 Task: Create in the project ChainTech and in the Backlog issue 'Integrate a new video recording feature into an existing mobile application to enhance user-generated content and social sharing' a child issue 'Automated infrastructure disaster recovery testing and reporting', and assign it to team member softage.2@softage.net. Create in the project ChainTech and in the Backlog issue 'Develop a new tool for automated testing of web application load testing and performance under high traffic conditions' a child issue 'Integration with recruiting management systems', and assign it to team member softage.3@softage.net
Action: Mouse moved to (222, 66)
Screenshot: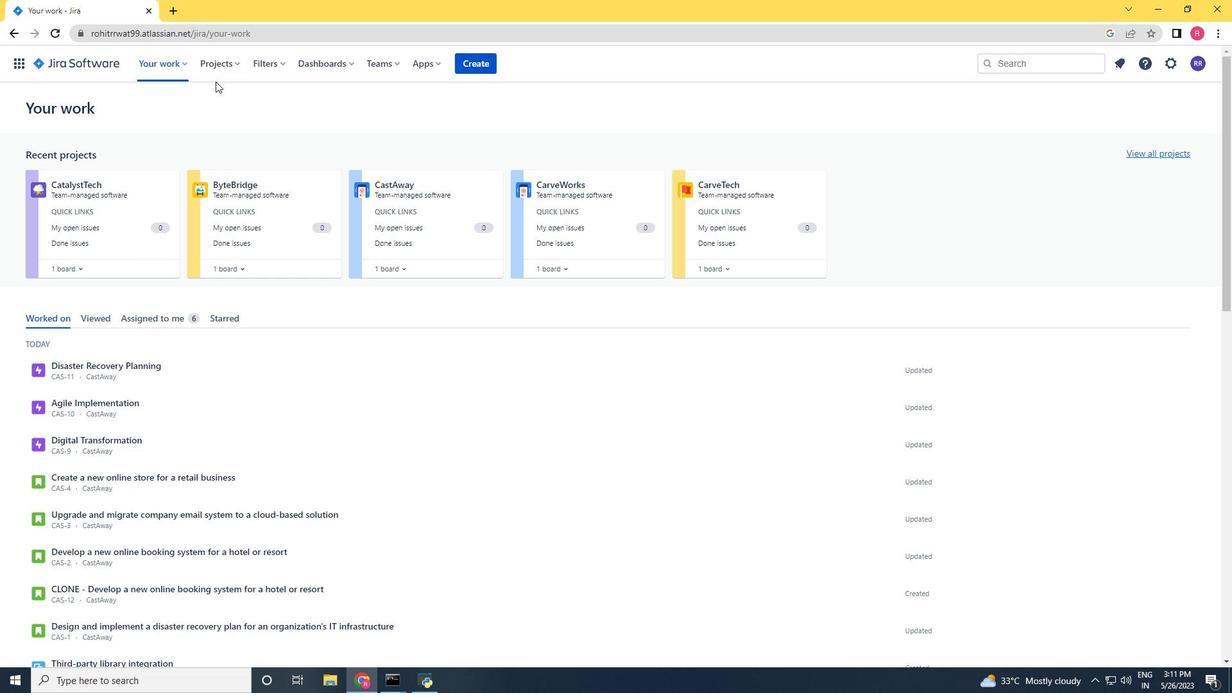 
Action: Mouse pressed left at (222, 66)
Screenshot: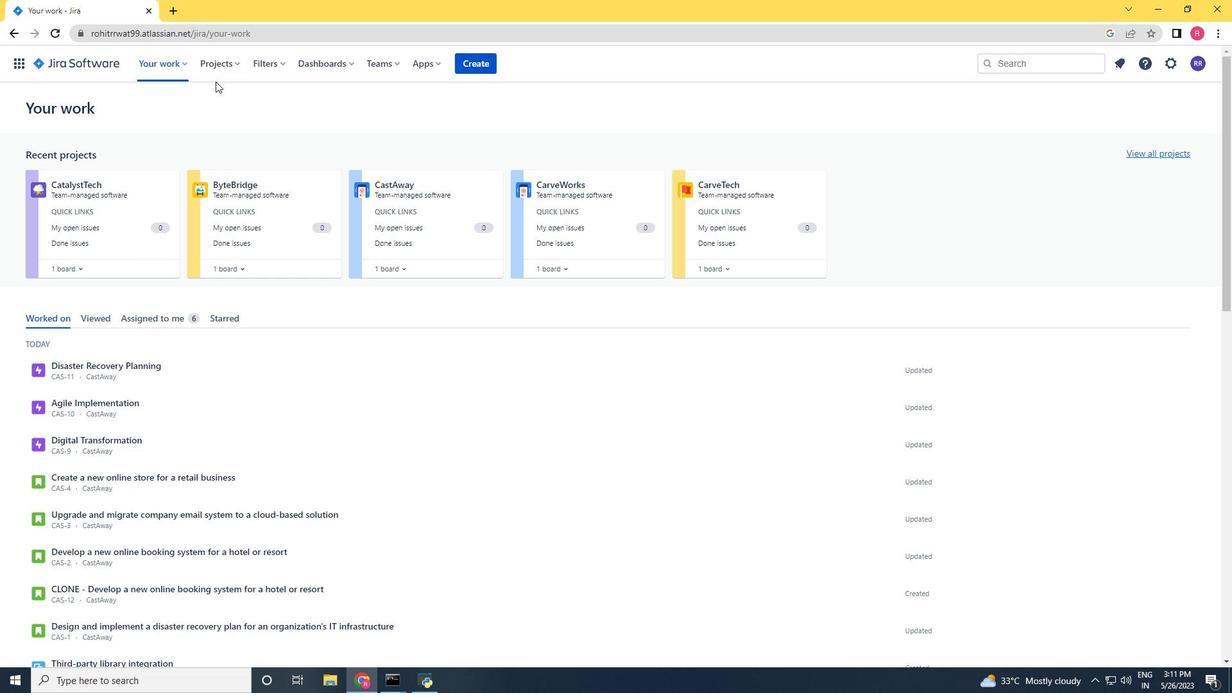 
Action: Mouse moved to (257, 125)
Screenshot: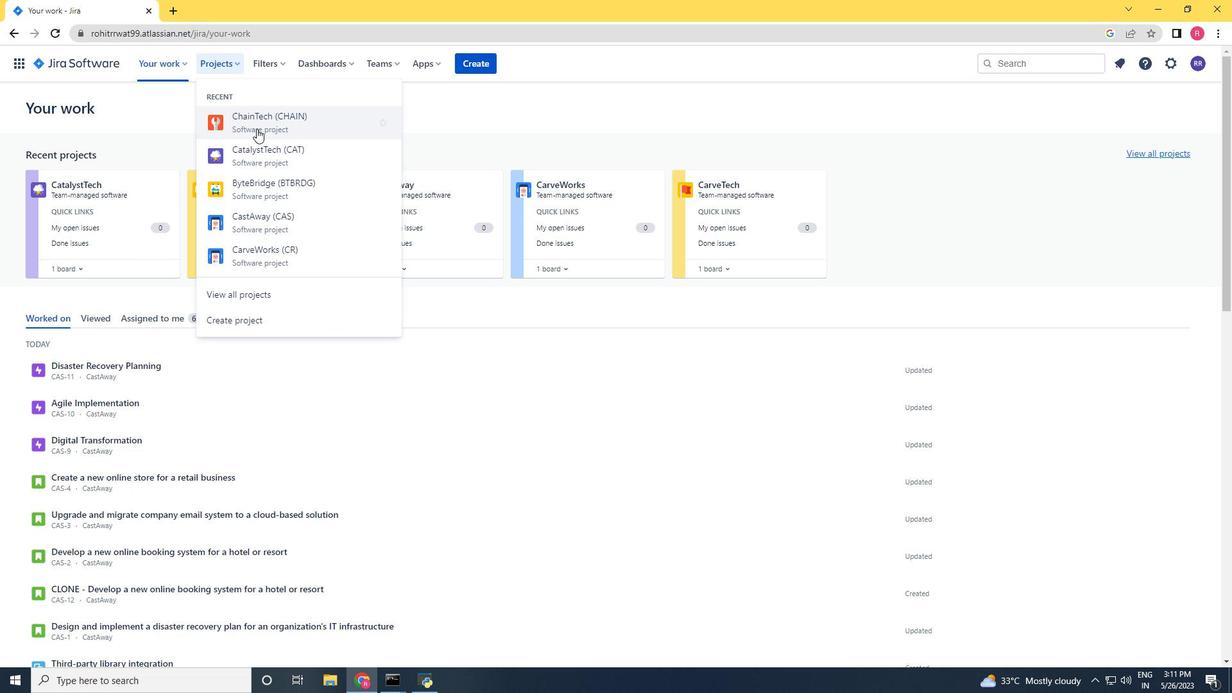 
Action: Mouse pressed left at (257, 125)
Screenshot: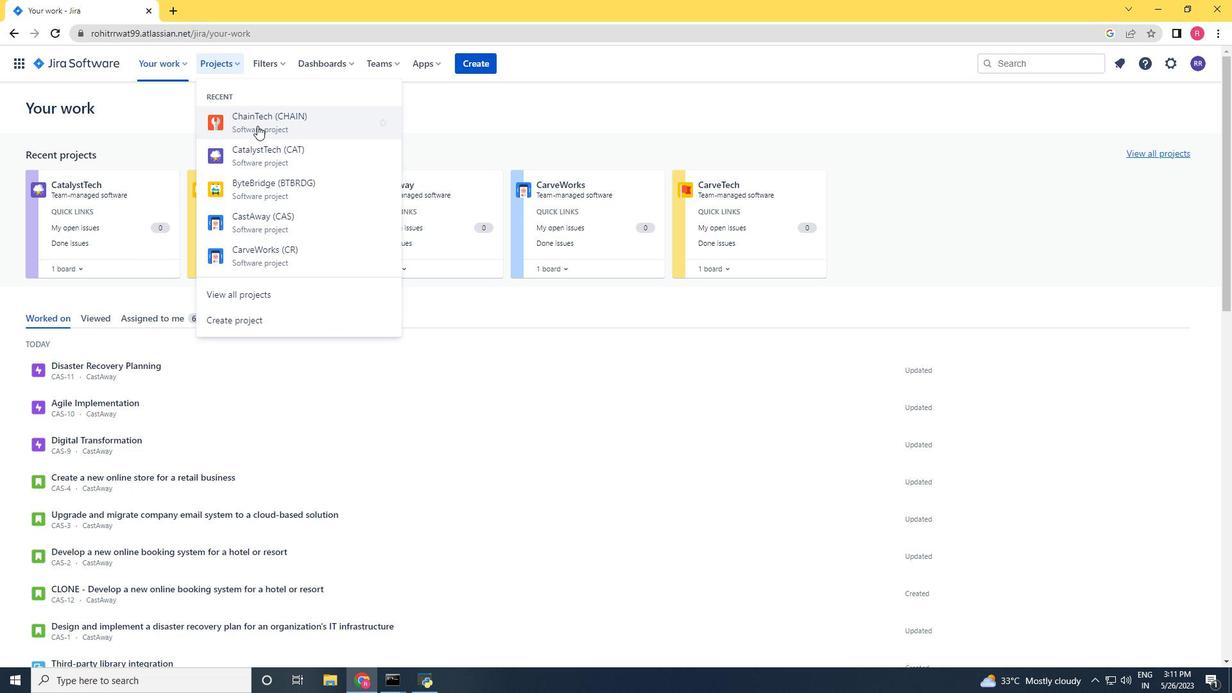 
Action: Mouse moved to (75, 199)
Screenshot: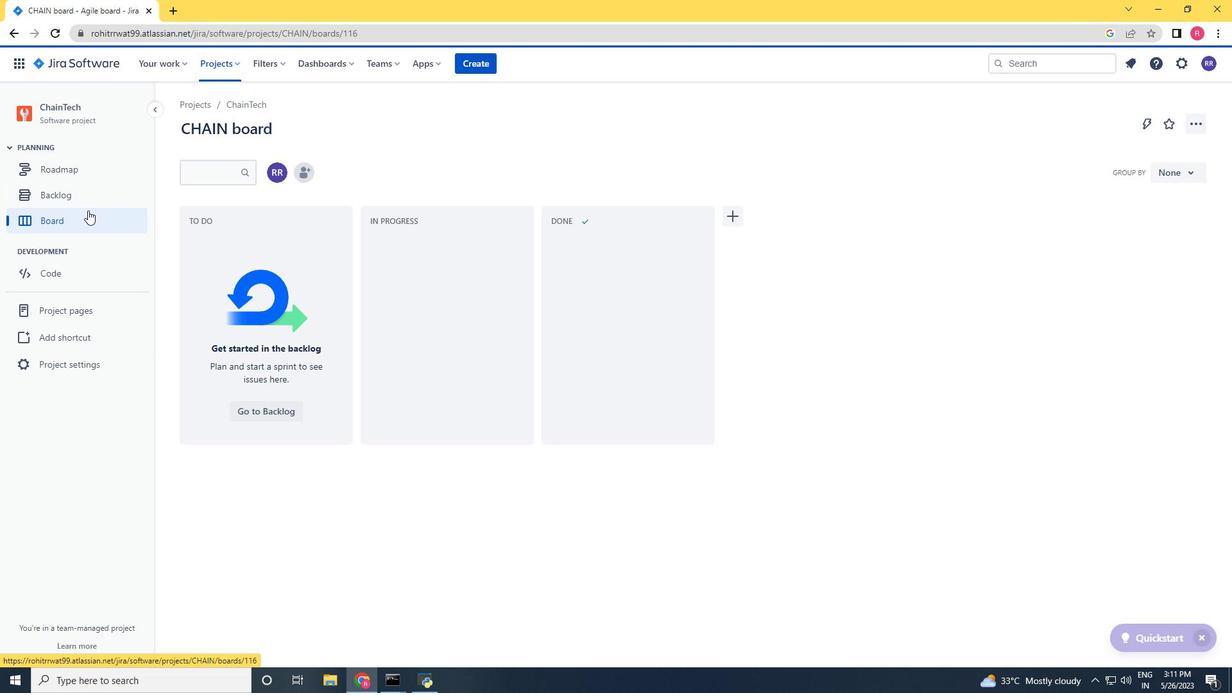 
Action: Mouse pressed left at (75, 199)
Screenshot: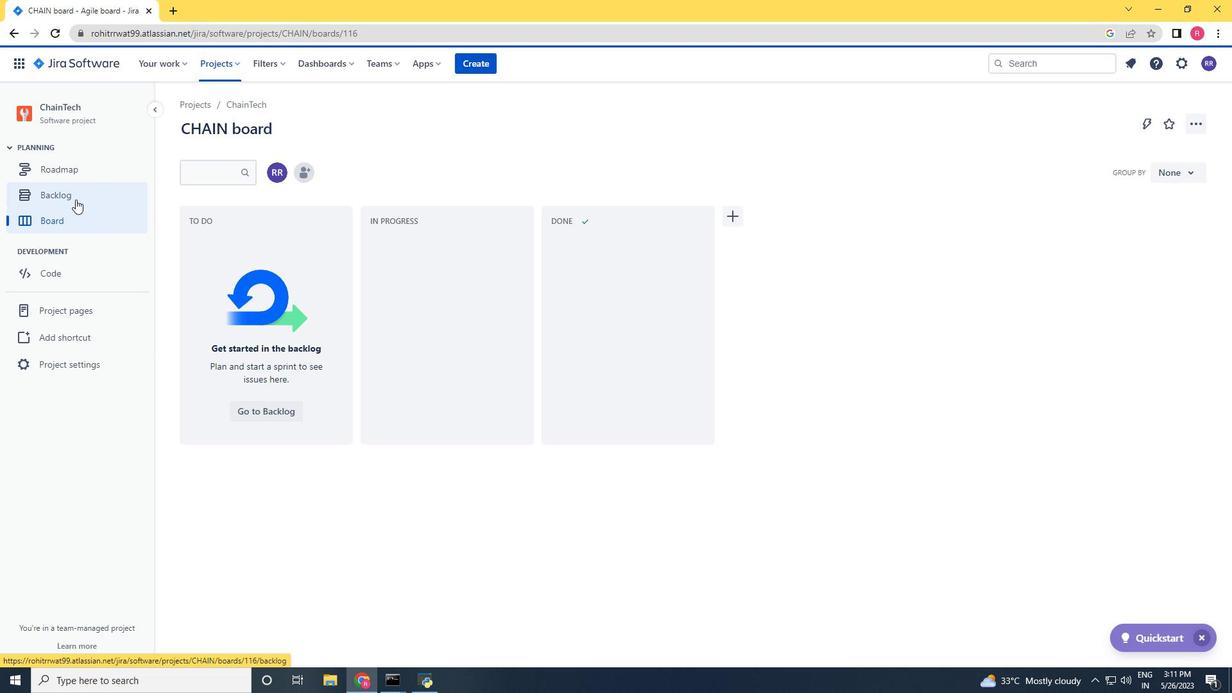 
Action: Mouse moved to (937, 340)
Screenshot: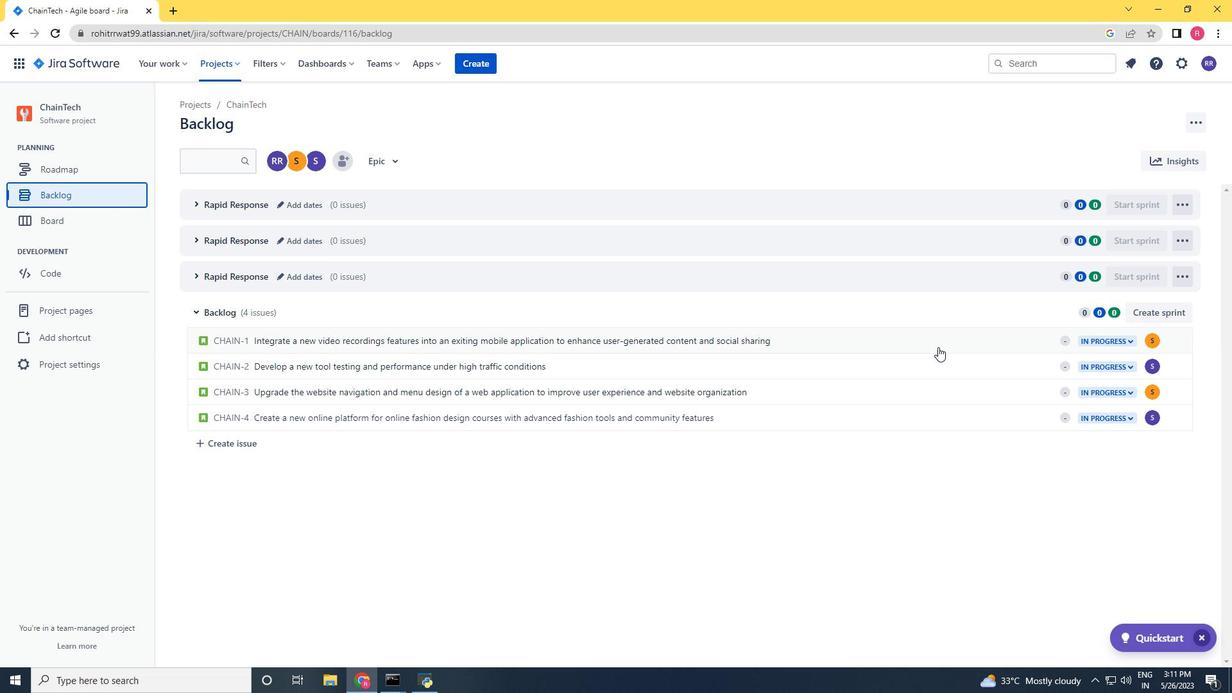 
Action: Mouse pressed left at (937, 340)
Screenshot: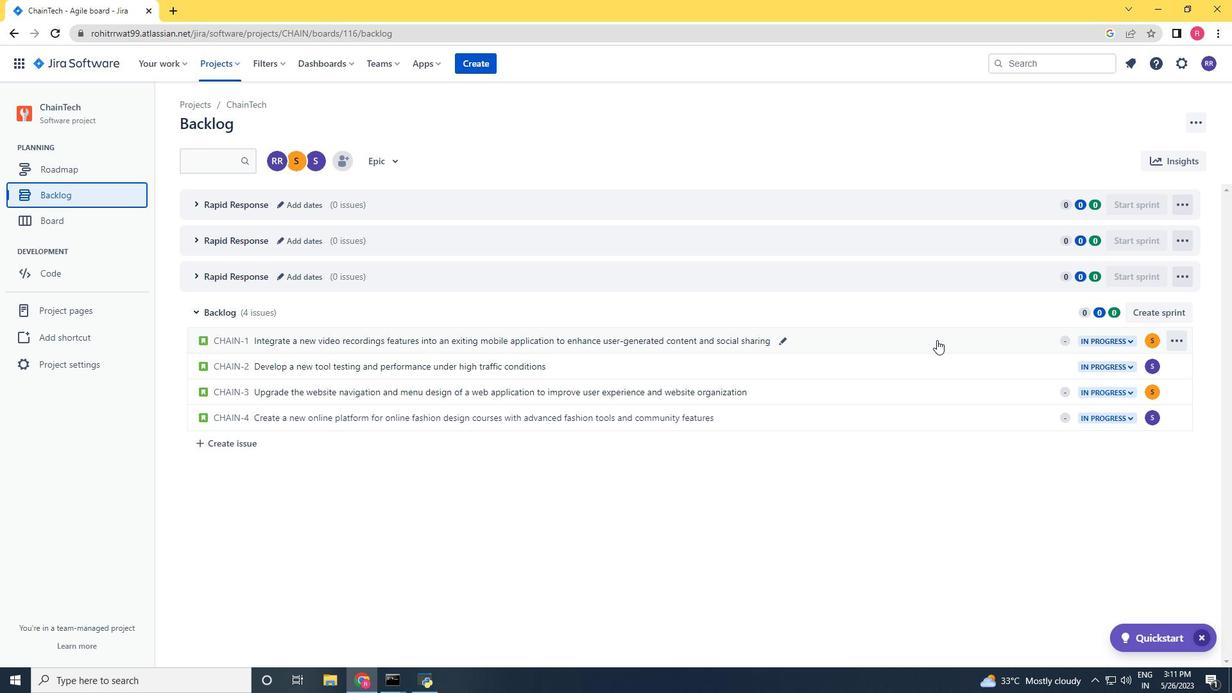 
Action: Mouse moved to (1005, 320)
Screenshot: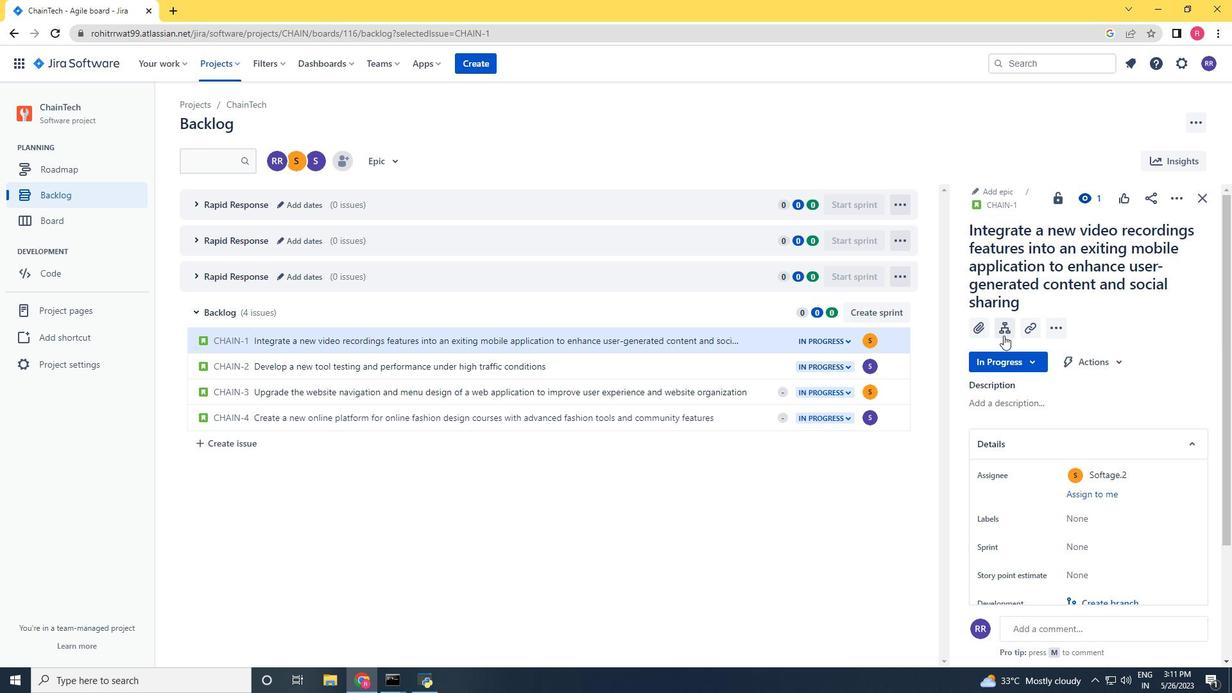 
Action: Mouse pressed left at (1005, 320)
Screenshot: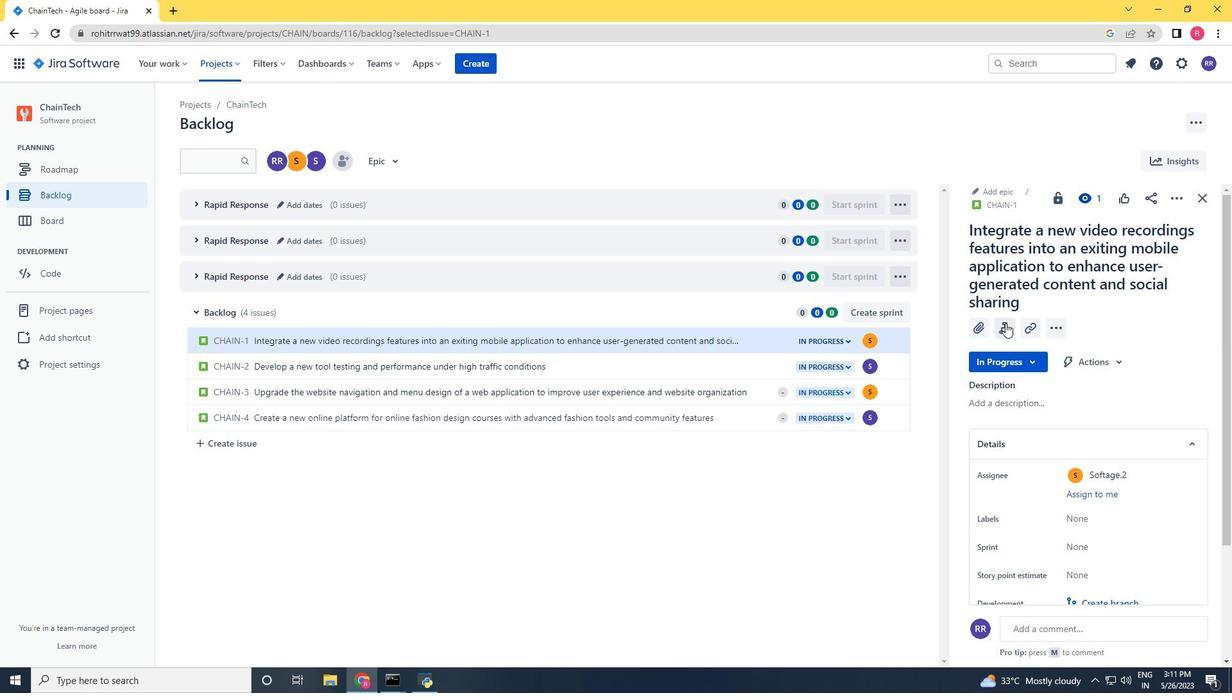
Action: Mouse moved to (1017, 424)
Screenshot: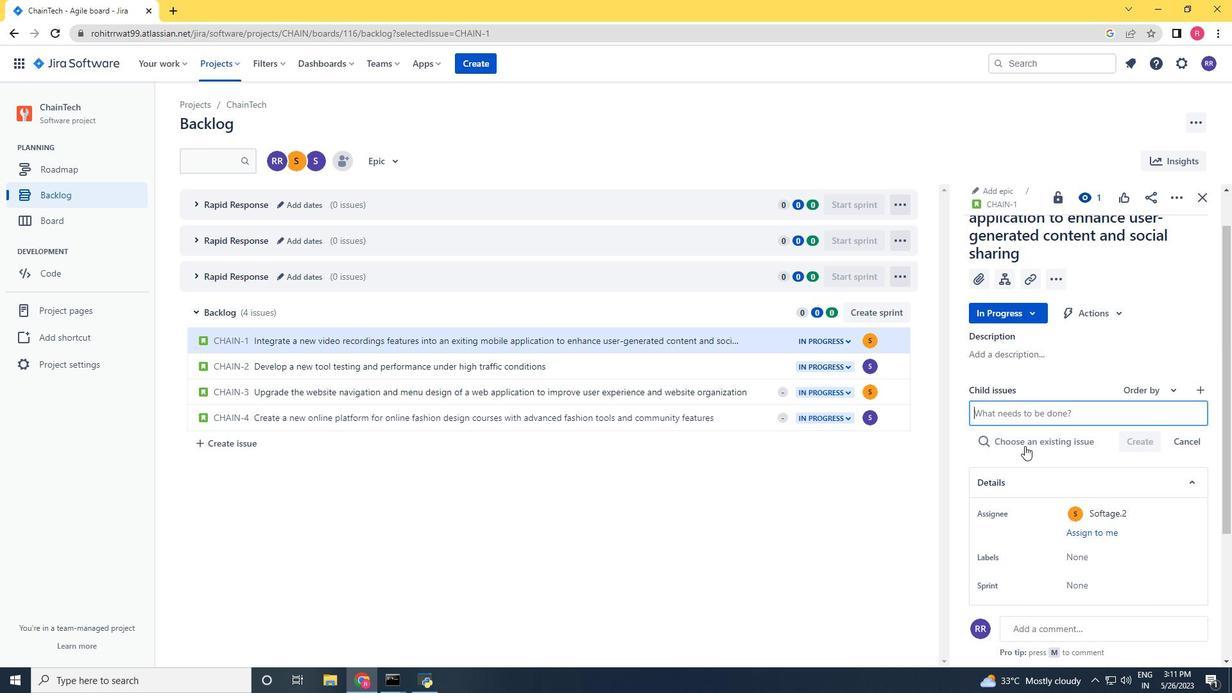 
Action: Key pressed <Key.shift>Automated<Key.space>infrastur<Key.backspace><Key.backspace><Key.backspace><Key.backspace>a<Key.backspace>structure<Key.space>disaster<Key.space>recovery<Key.space>testing<Key.space>and<Key.space>reporting<Key.space><Key.enter>
Screenshot: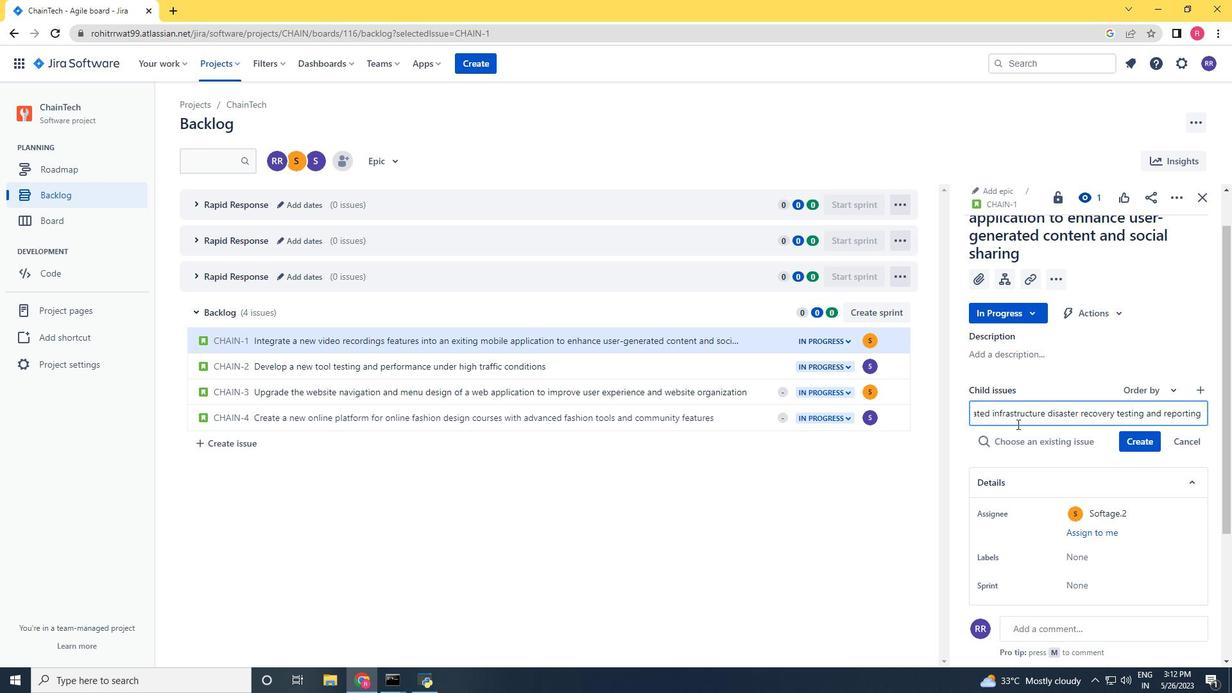 
Action: Mouse moved to (1151, 423)
Screenshot: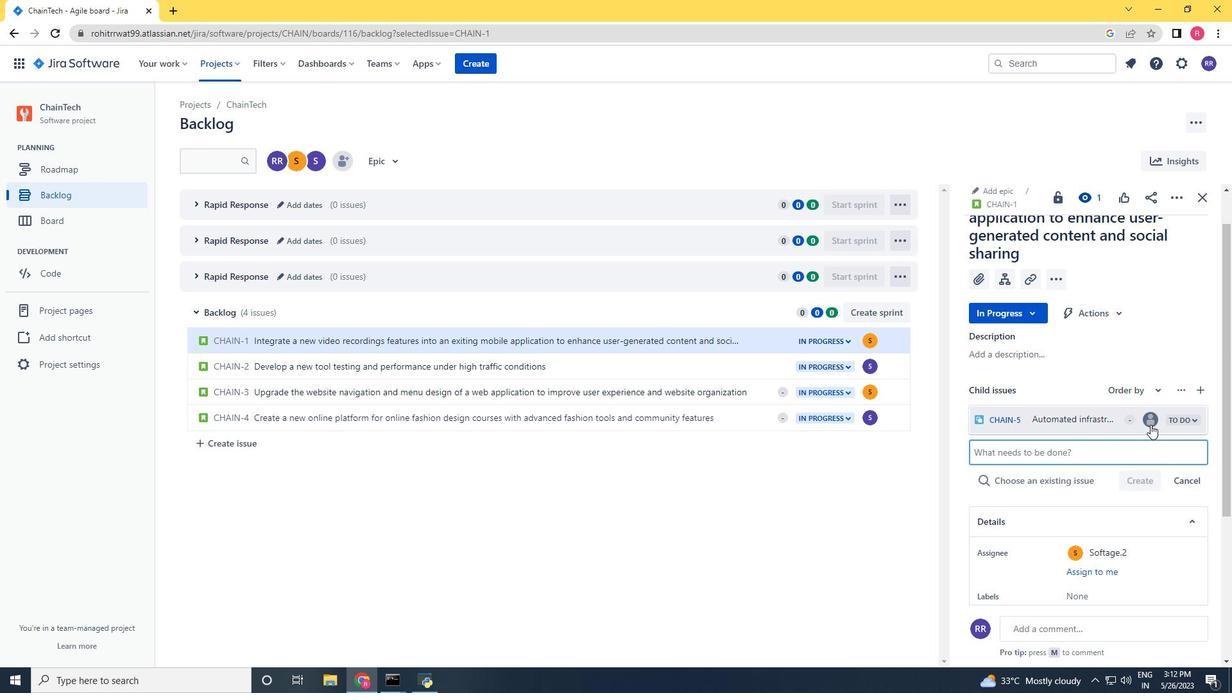 
Action: Mouse pressed left at (1151, 423)
Screenshot: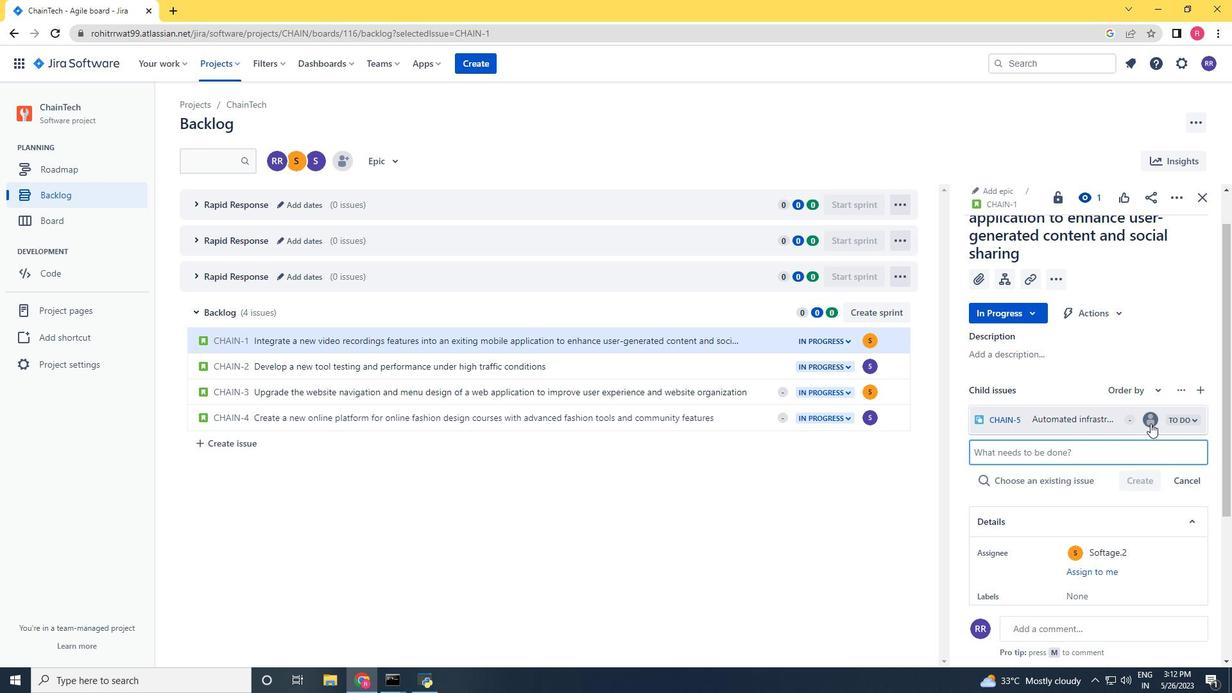 
Action: Key pressed softage.2<Key.shift><Key.shift><Key.shift><Key.shift><Key.shift><Key.shift><Key.shift><Key.shift><Key.shift><Key.shift><Key.shift><Key.shift>@softage.net
Screenshot: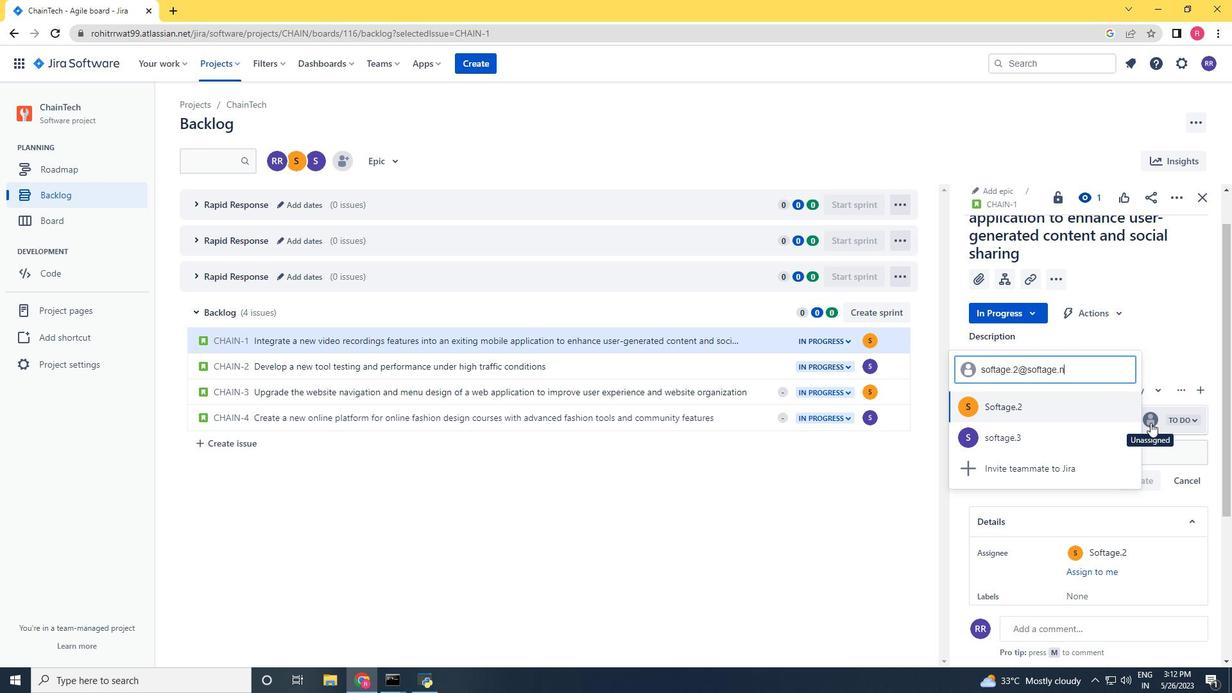 
Action: Mouse moved to (1047, 417)
Screenshot: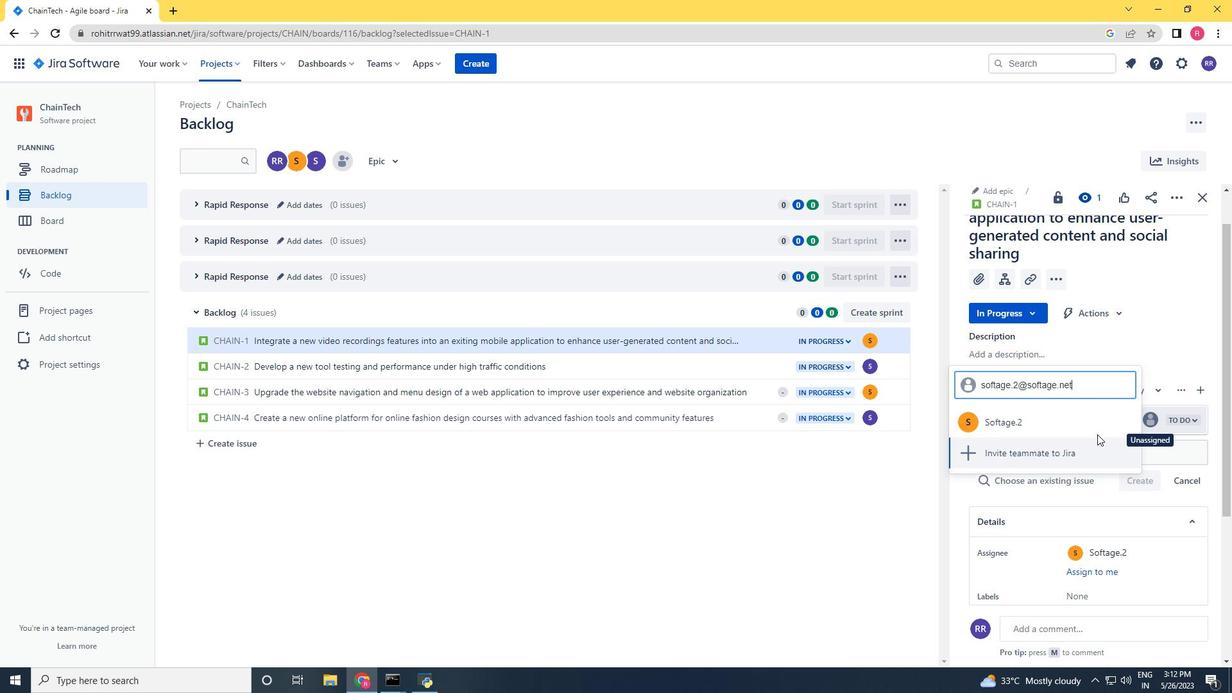 
Action: Mouse pressed left at (1047, 417)
Screenshot: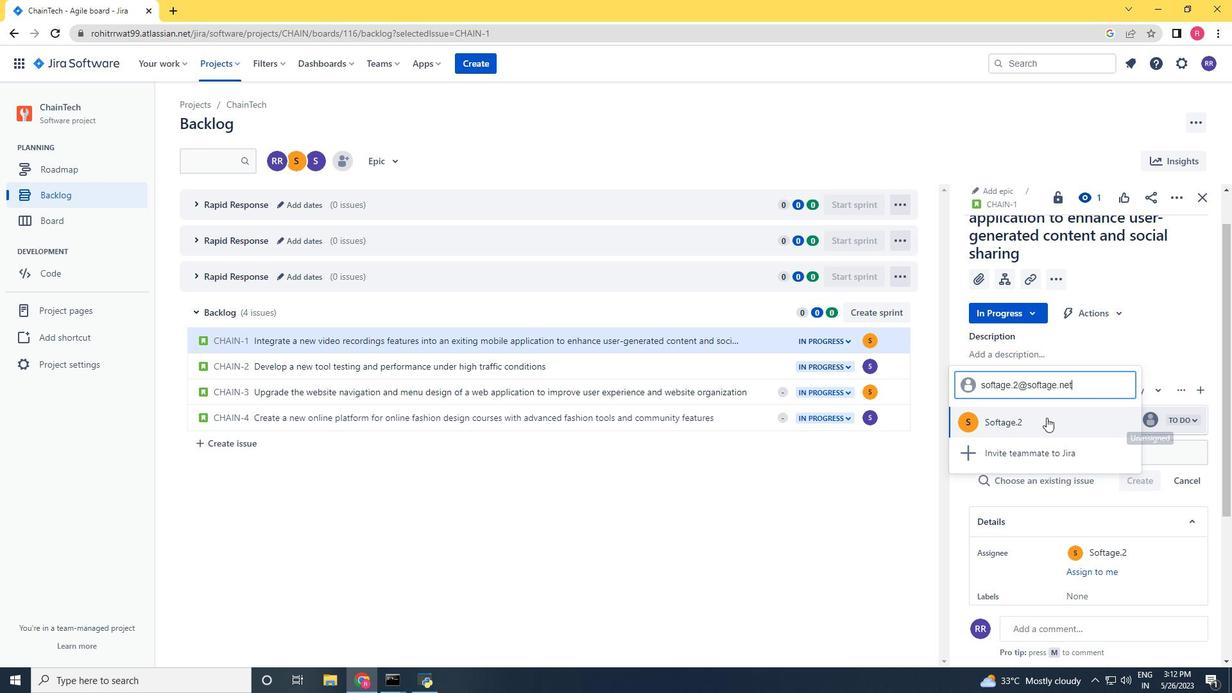 
Action: Mouse moved to (754, 362)
Screenshot: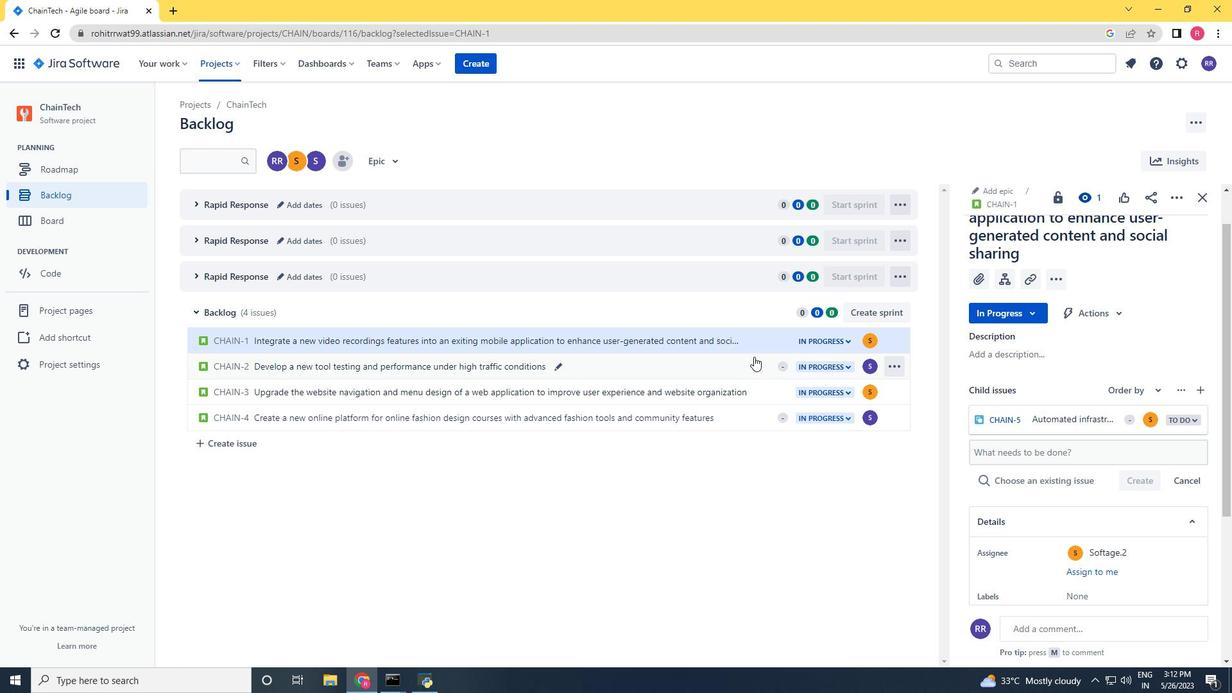
Action: Mouse pressed left at (754, 362)
Screenshot: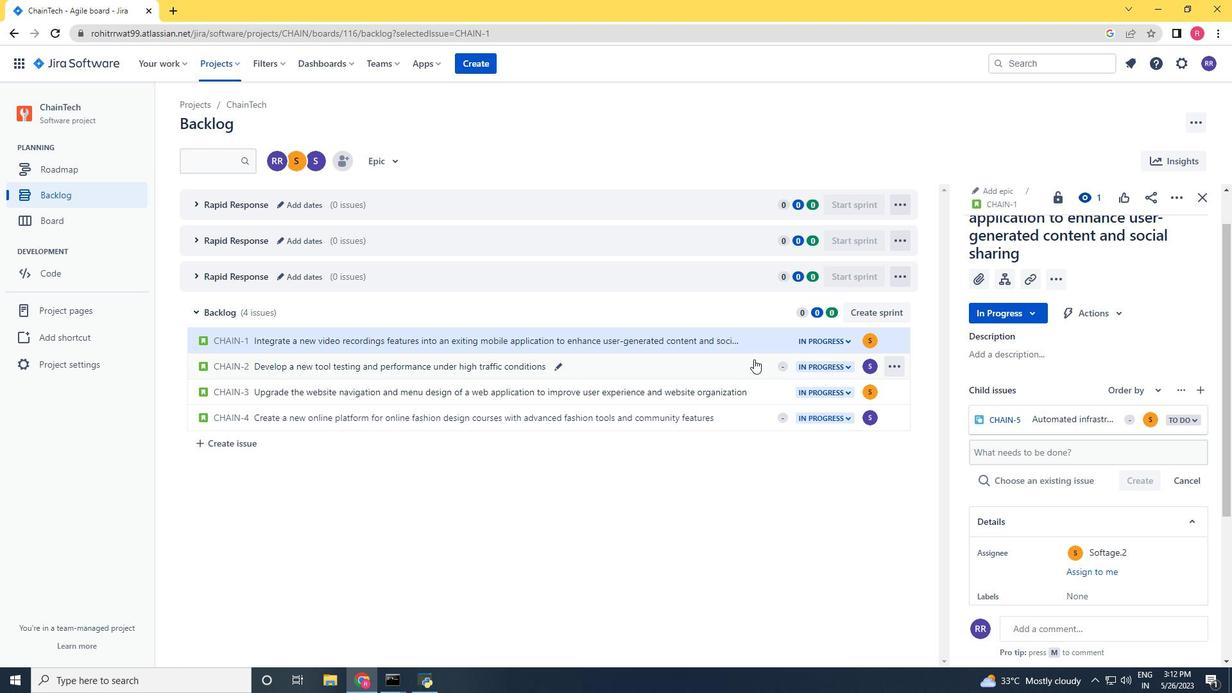 
Action: Mouse moved to (1002, 294)
Screenshot: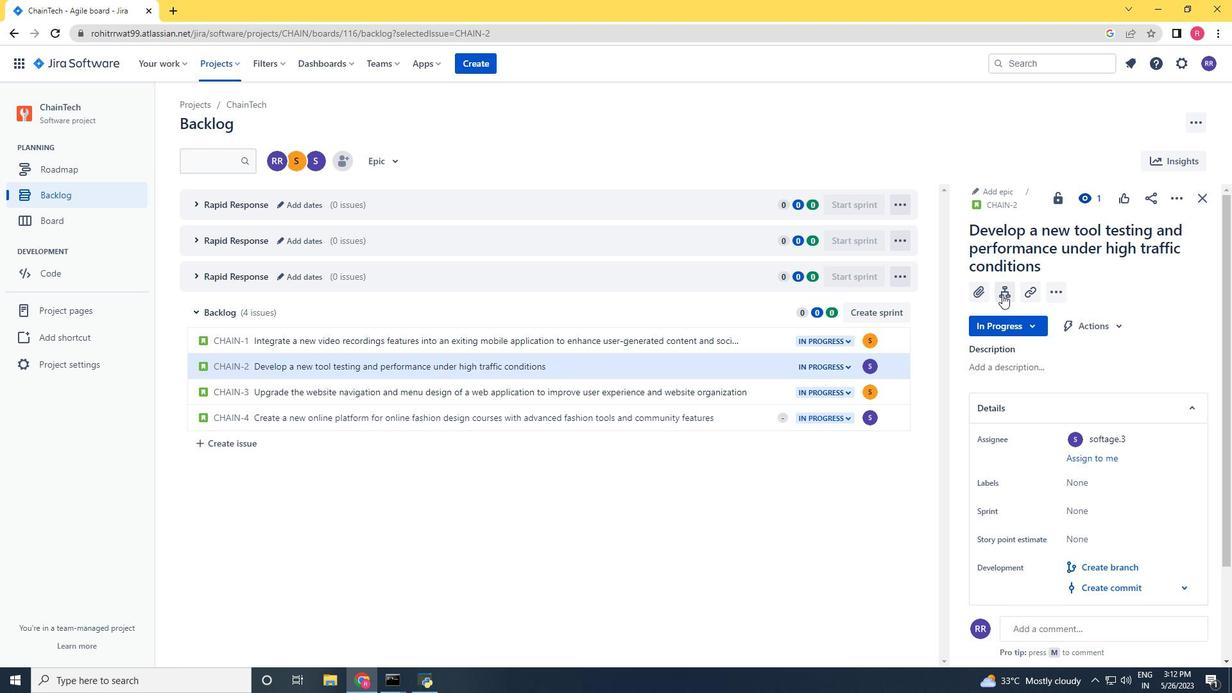 
Action: Mouse pressed left at (1002, 294)
Screenshot: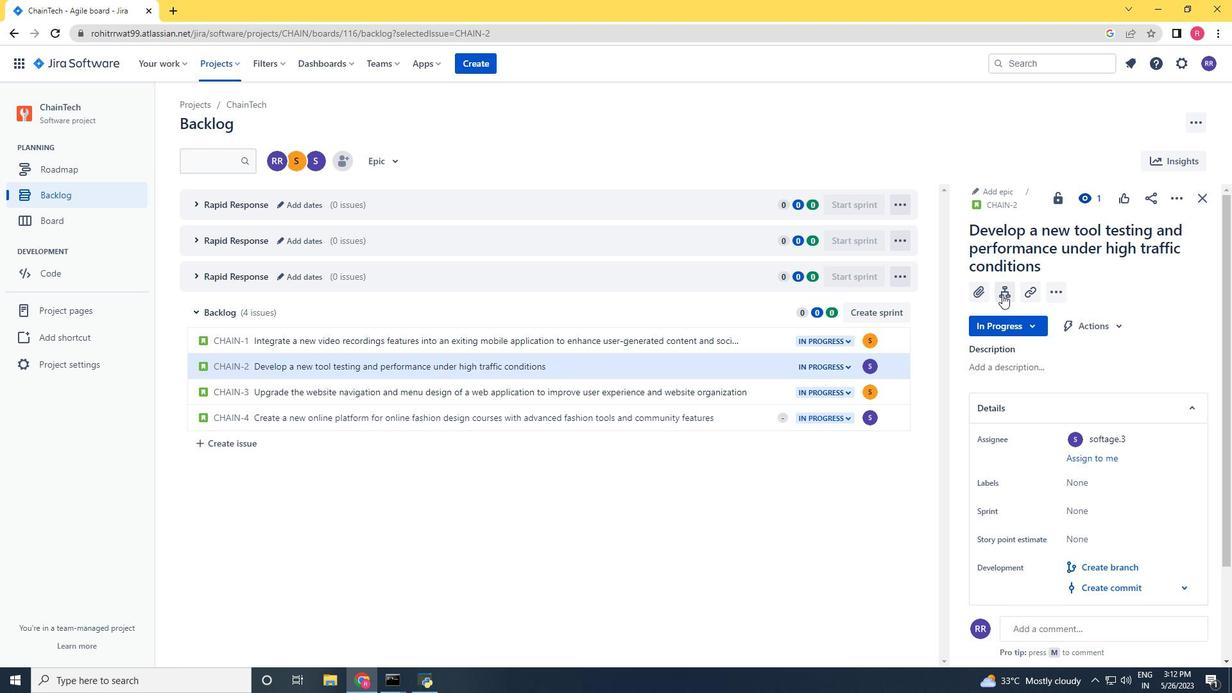 
Action: Mouse moved to (1129, 298)
Screenshot: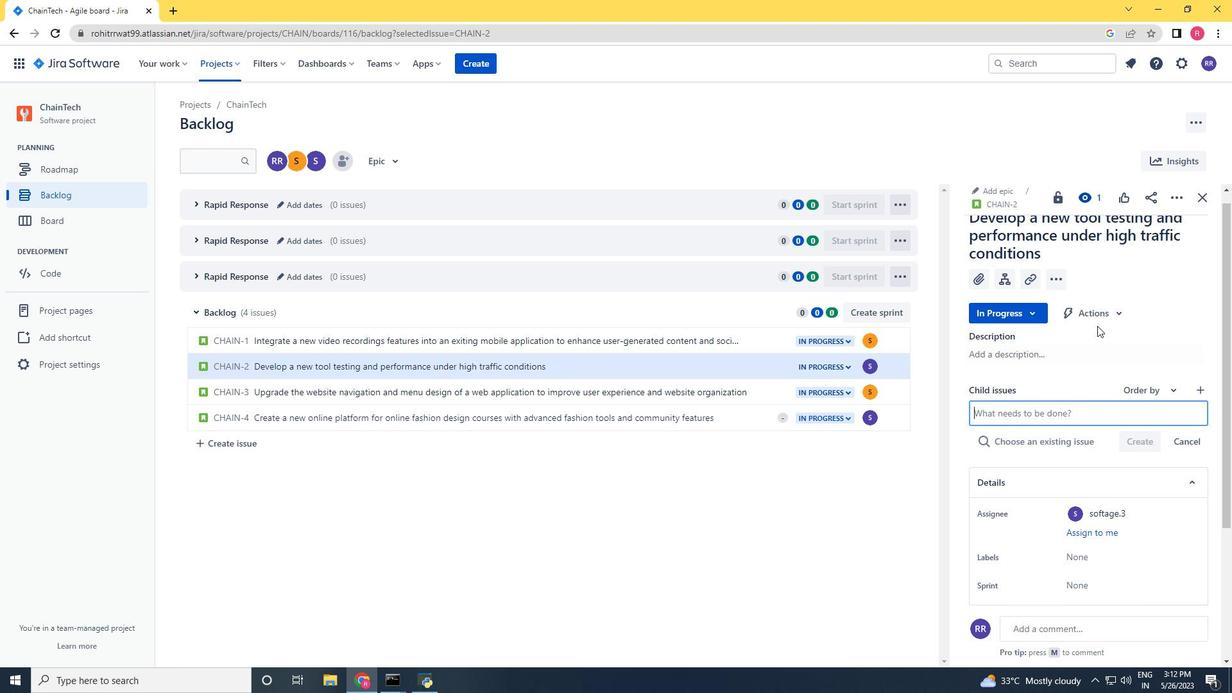 
Action: Key pressed <Key.shift>Develop<Key.backspace><Key.backspace><Key.backspace><Key.backspace><Key.backspace><Key.backspace><Key.backspace><Key.backspace><Key.backspace><Key.backspace><Key.backspace><Key.backspace><Key.backspace><Key.backspace><Key.backspace><Key.backspace><Key.backspace><Key.backspace><Key.backspace><Key.backspace><Key.backspace><Key.backspace><Key.backspace><Key.shift>Integration<Key.space>with<Key.space>recruiting<Key.space>management<Key.space>systems<Key.space><Key.enter>
Screenshot: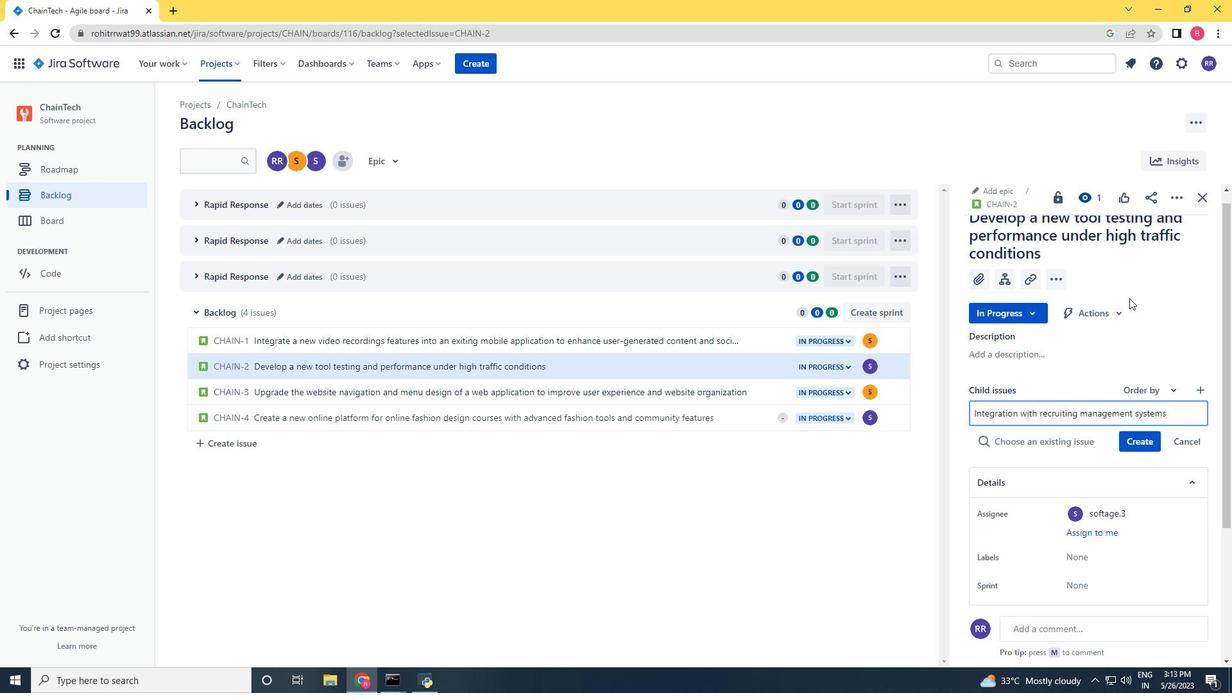
Action: Mouse moved to (1147, 421)
Screenshot: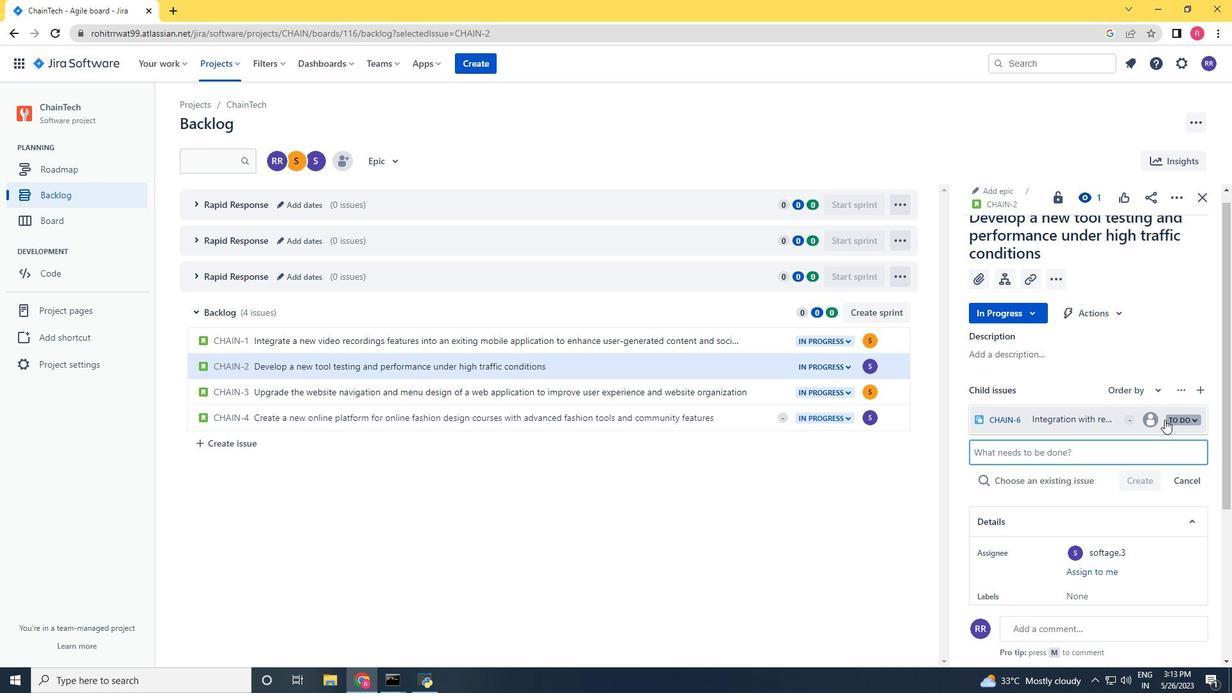 
Action: Mouse pressed left at (1147, 421)
Screenshot: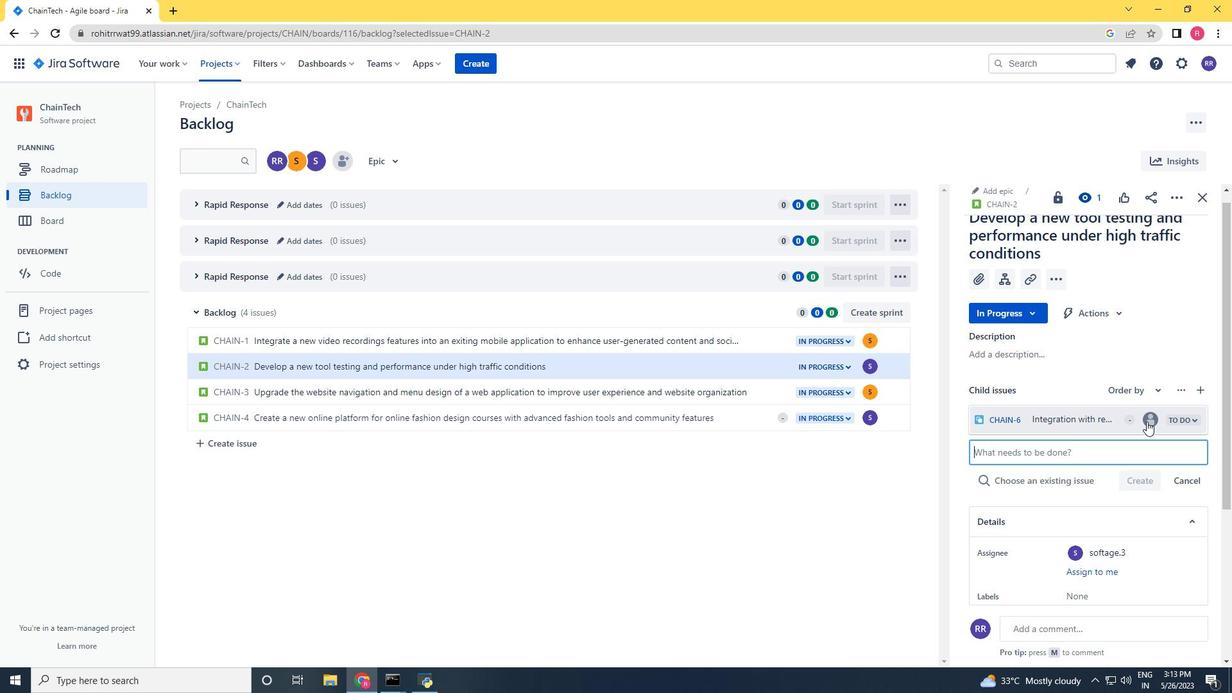 
Action: Key pressed softage.3<Key.shift>@softage.net
Screenshot: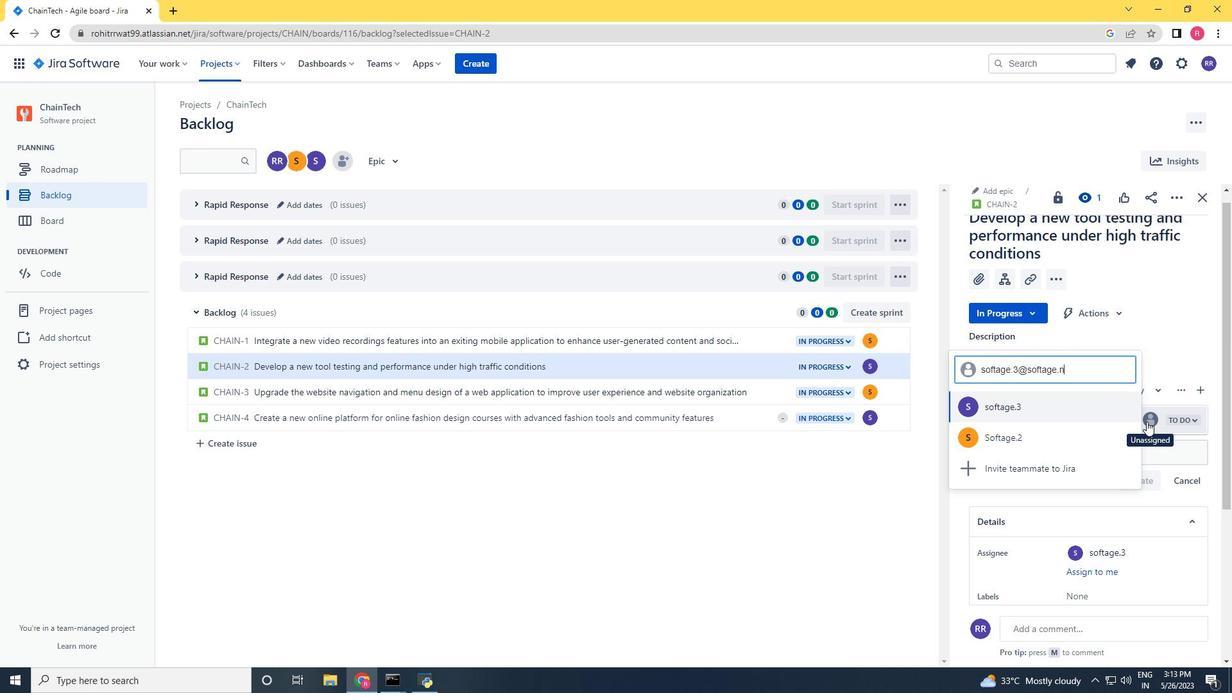 
Action: Mouse moved to (1083, 425)
Screenshot: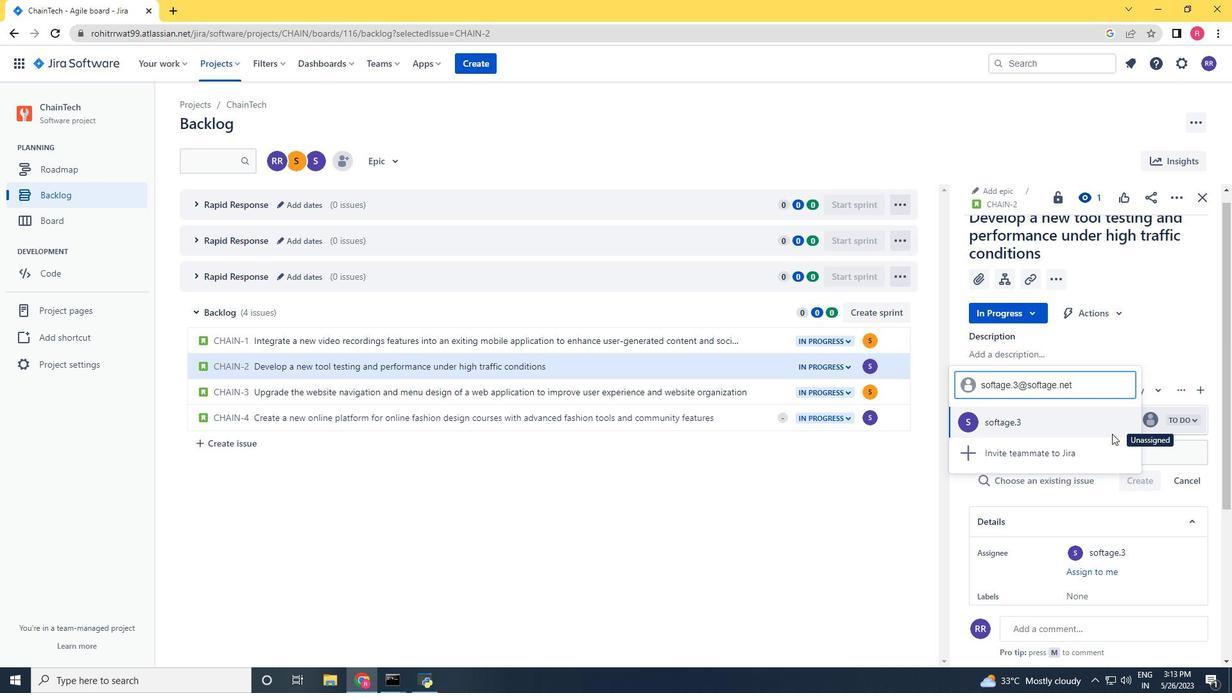 
Action: Mouse pressed left at (1083, 425)
Screenshot: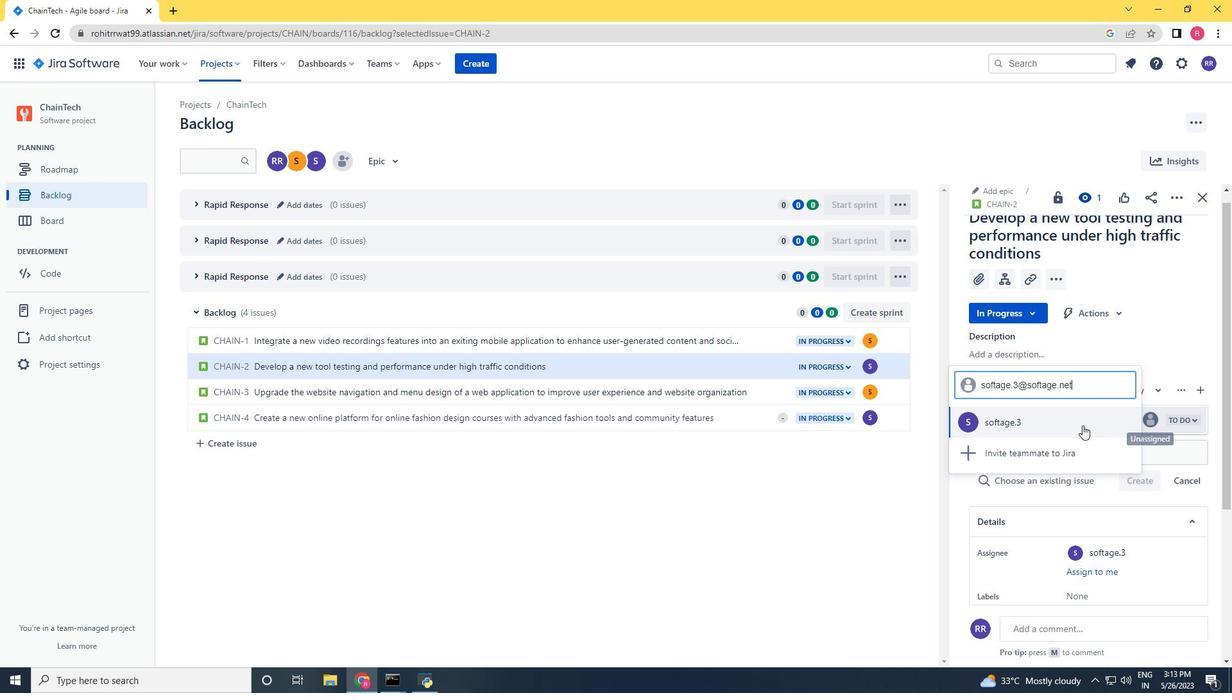 
Action: Mouse moved to (659, 516)
Screenshot: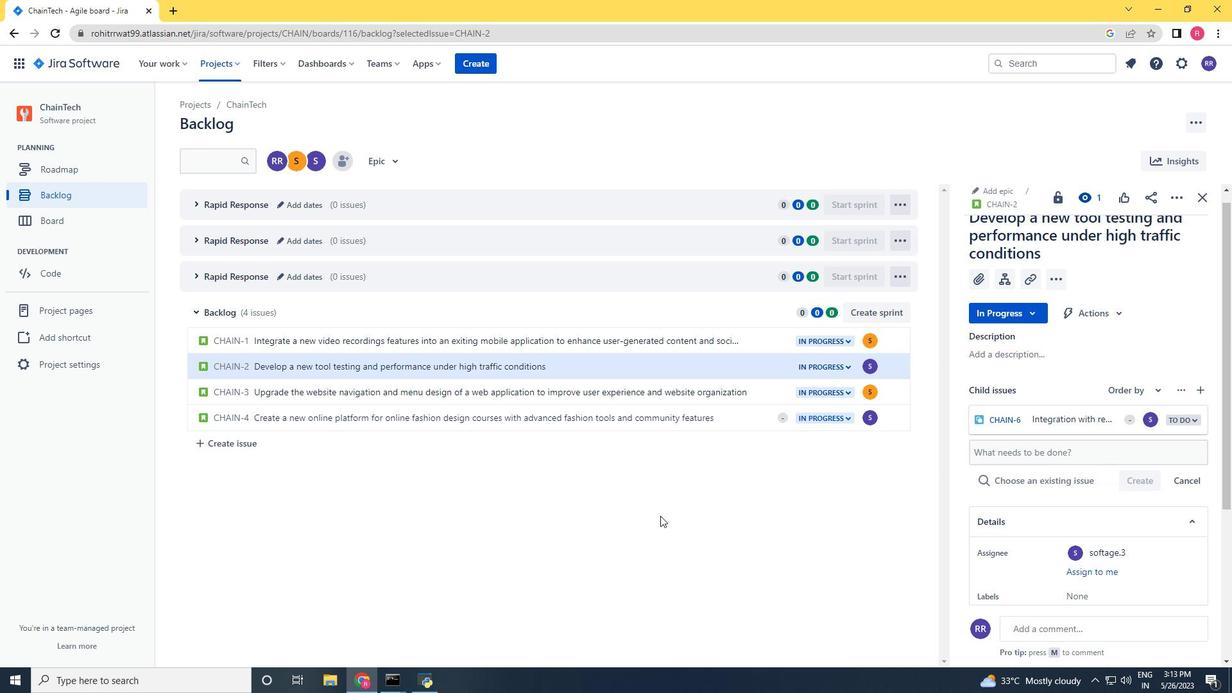 
